 Task: Check the sale-to-list ratio of shed for storage in the last 1 year.
Action: Mouse moved to (824, 188)
Screenshot: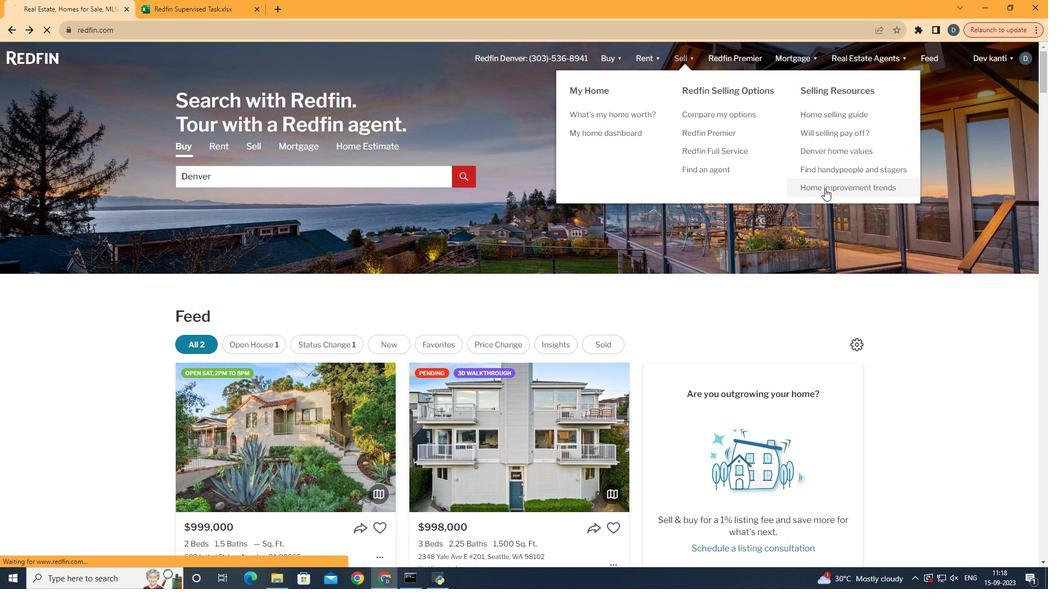 
Action: Mouse pressed left at (824, 188)
Screenshot: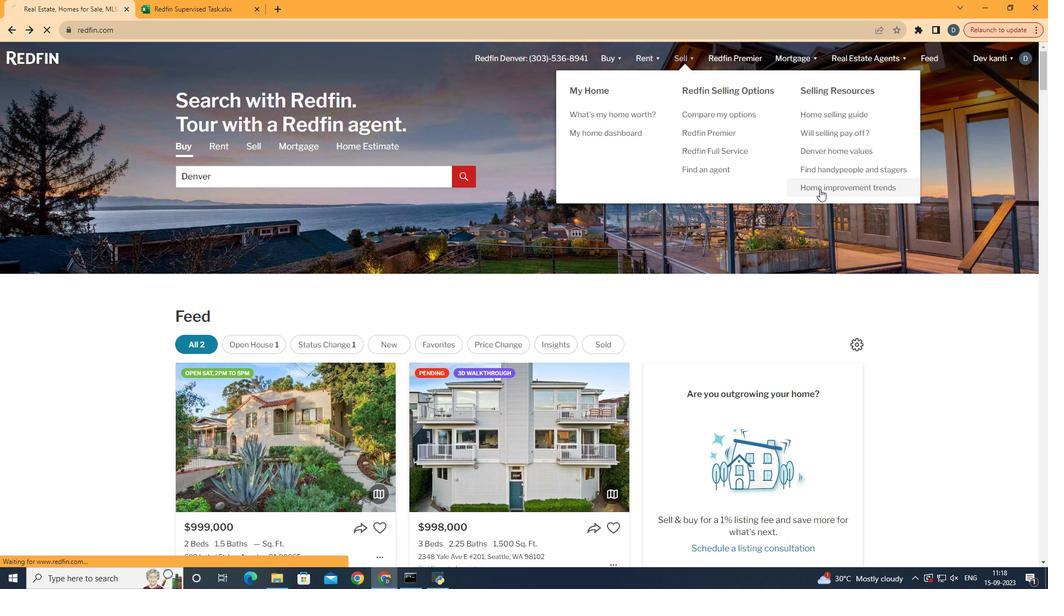 
Action: Mouse moved to (252, 215)
Screenshot: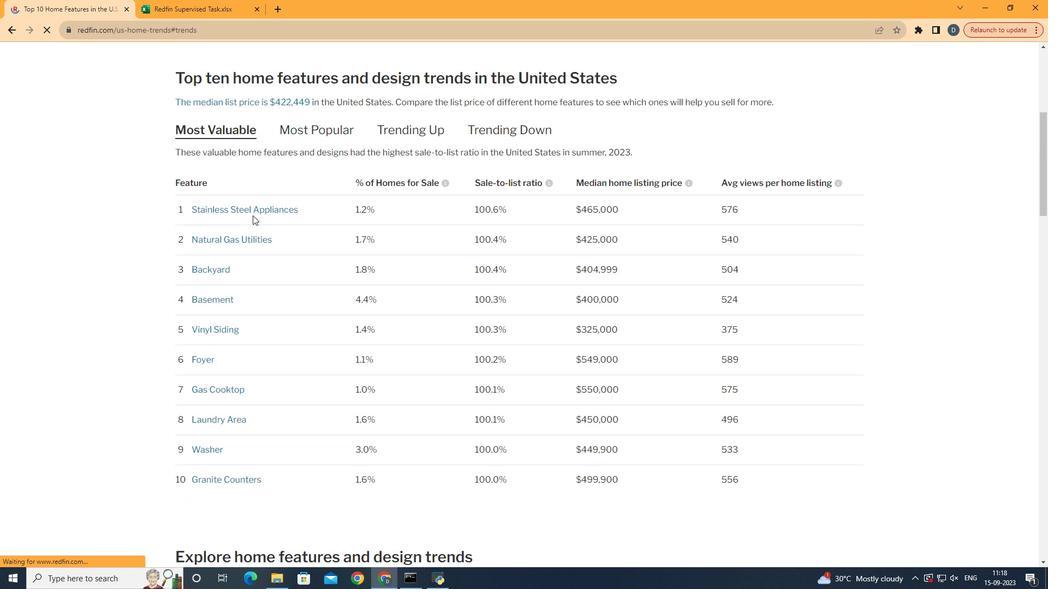 
Action: Mouse pressed left at (252, 215)
Screenshot: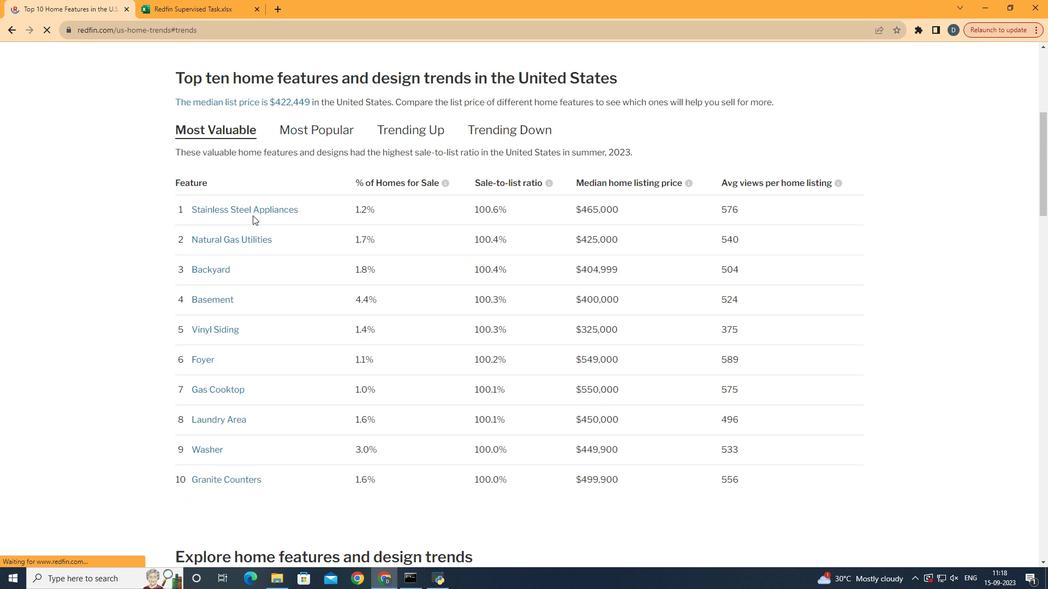 
Action: Mouse moved to (284, 281)
Screenshot: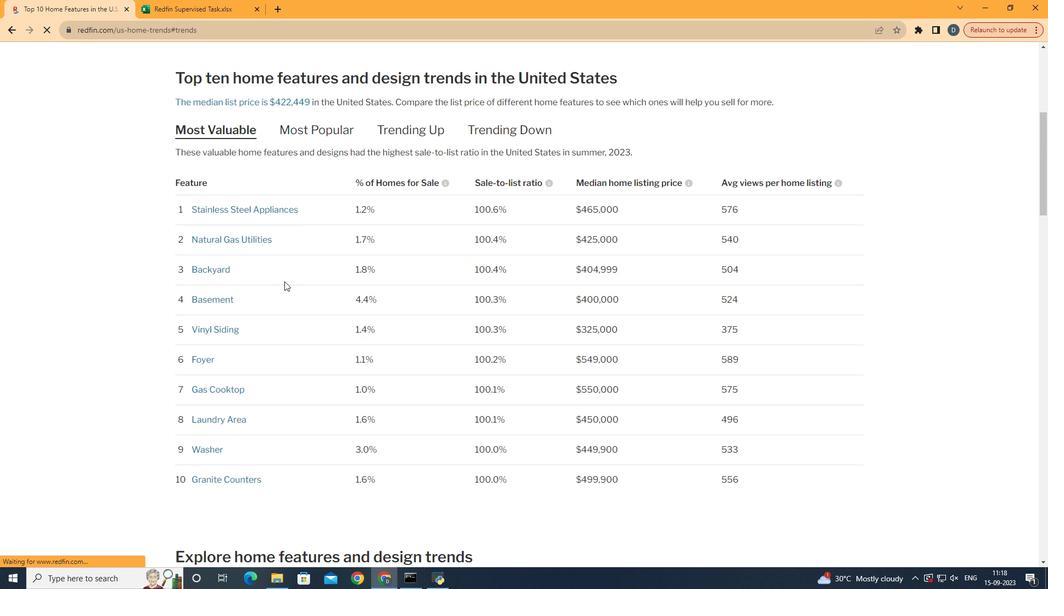 
Action: Mouse scrolled (284, 281) with delta (0, 0)
Screenshot: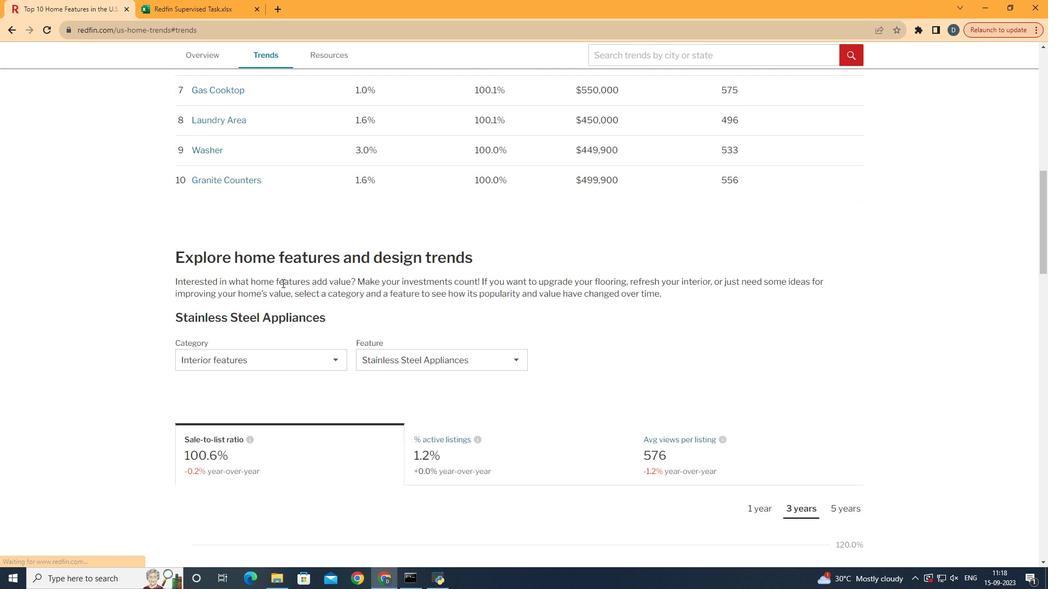
Action: Mouse scrolled (284, 281) with delta (0, 0)
Screenshot: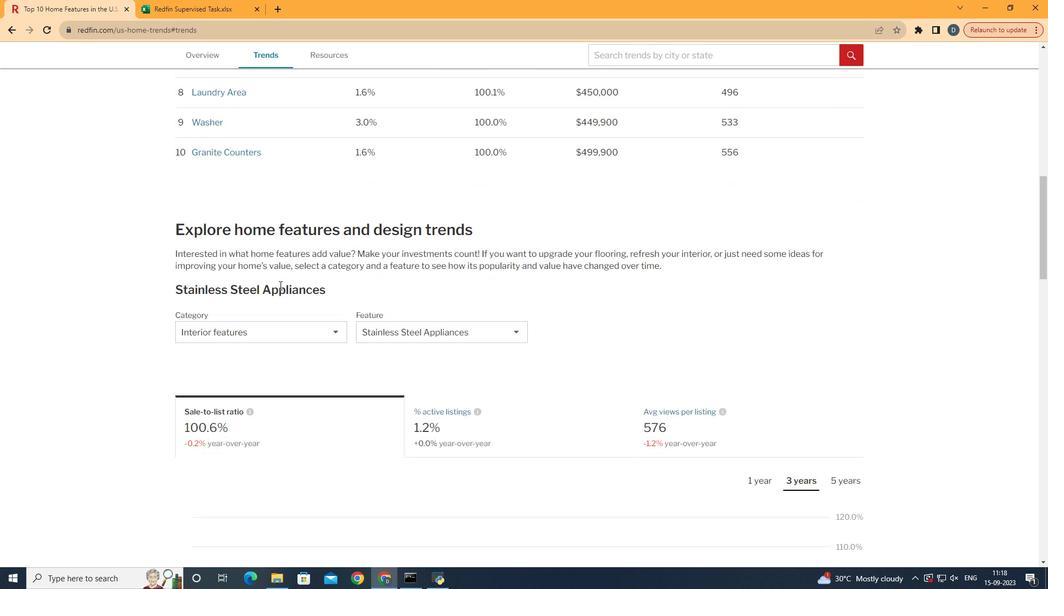 
Action: Mouse scrolled (284, 281) with delta (0, 0)
Screenshot: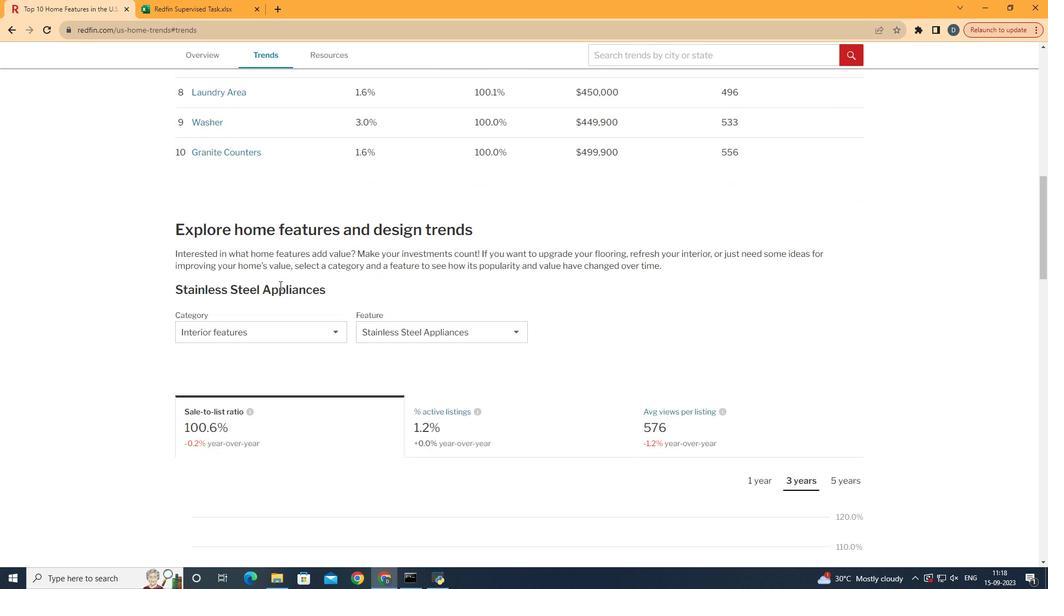 
Action: Mouse scrolled (284, 281) with delta (0, 0)
Screenshot: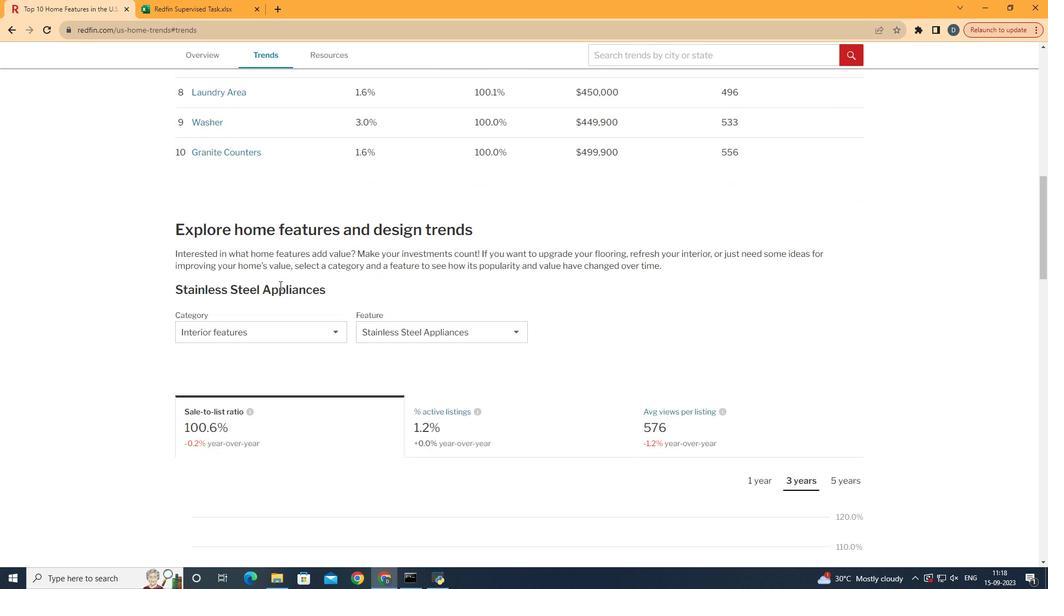 
Action: Mouse scrolled (284, 281) with delta (0, 0)
Screenshot: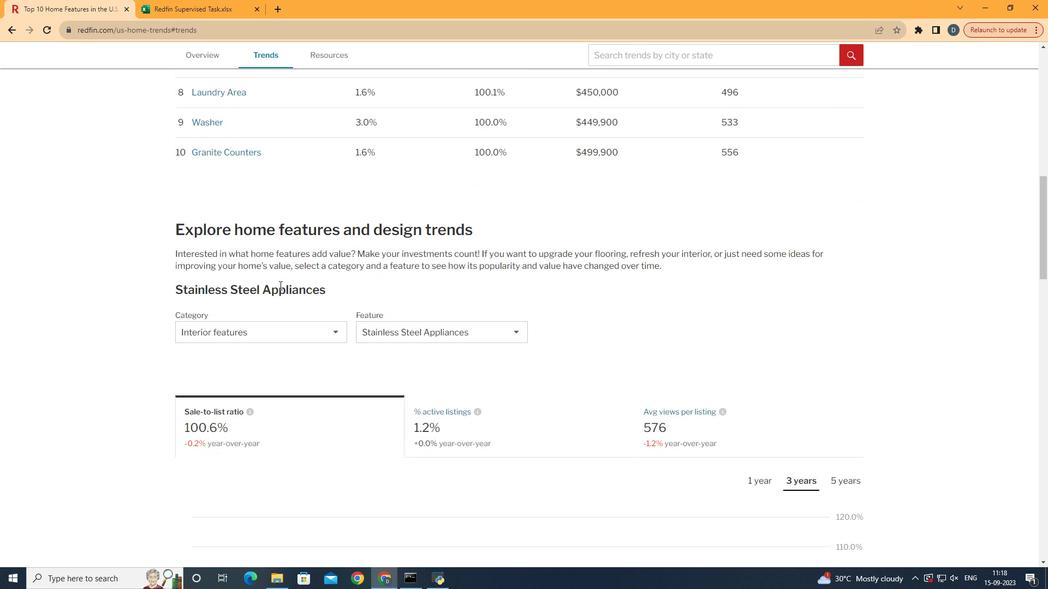 
Action: Mouse scrolled (284, 281) with delta (0, 0)
Screenshot: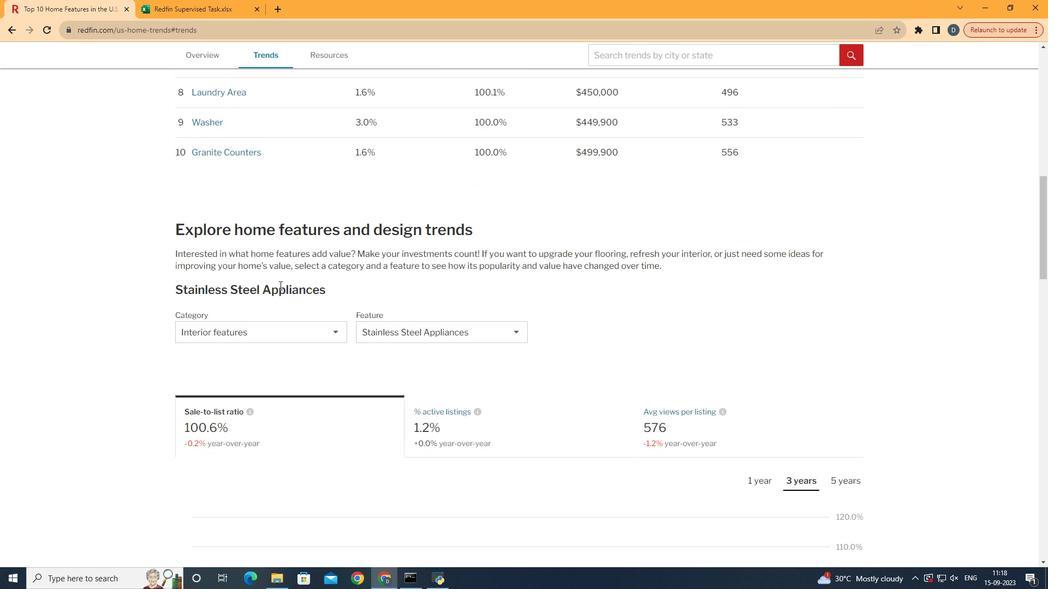 
Action: Mouse moved to (279, 285)
Screenshot: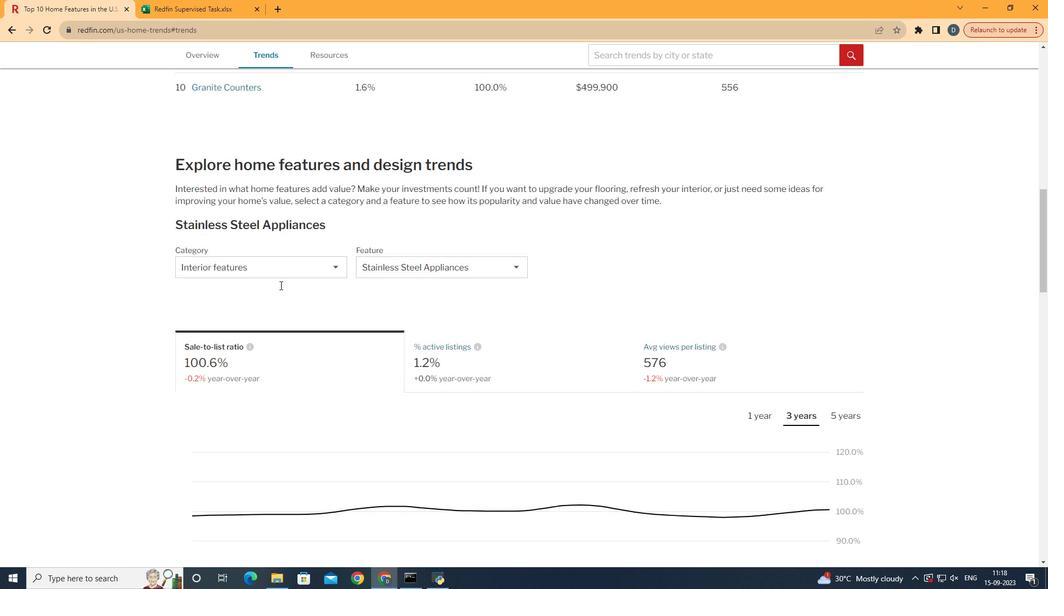 
Action: Mouse scrolled (279, 284) with delta (0, 0)
Screenshot: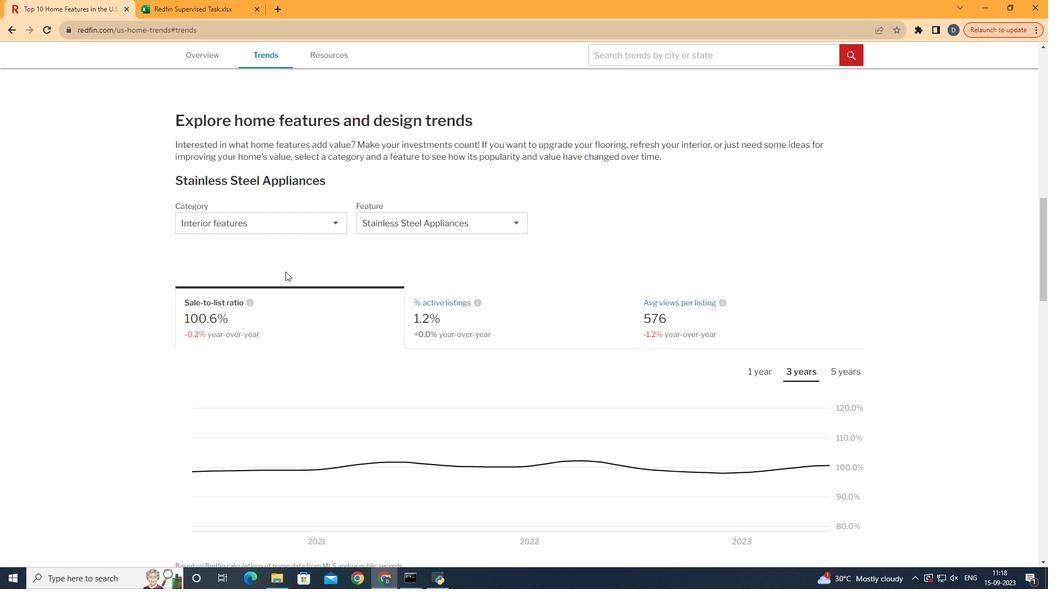 
Action: Mouse scrolled (279, 284) with delta (0, 0)
Screenshot: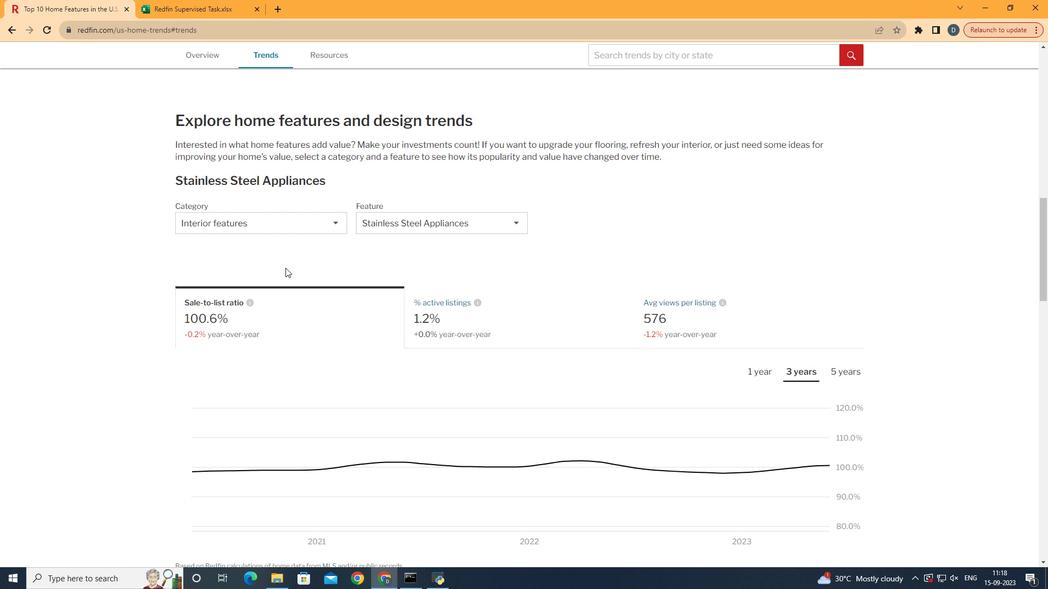 
Action: Mouse moved to (298, 232)
Screenshot: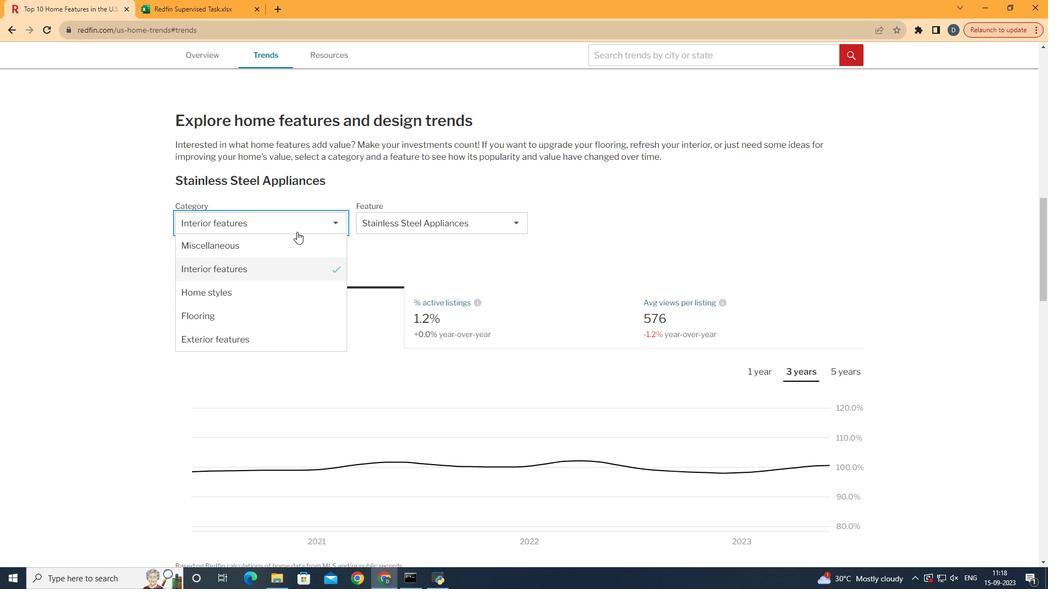 
Action: Mouse pressed left at (298, 232)
Screenshot: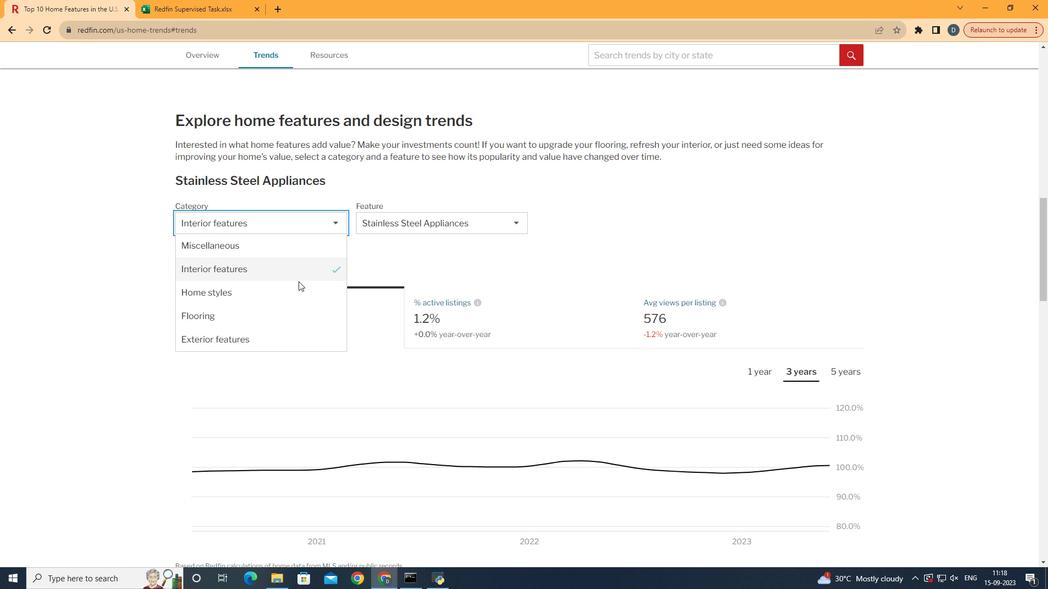 
Action: Mouse moved to (303, 334)
Screenshot: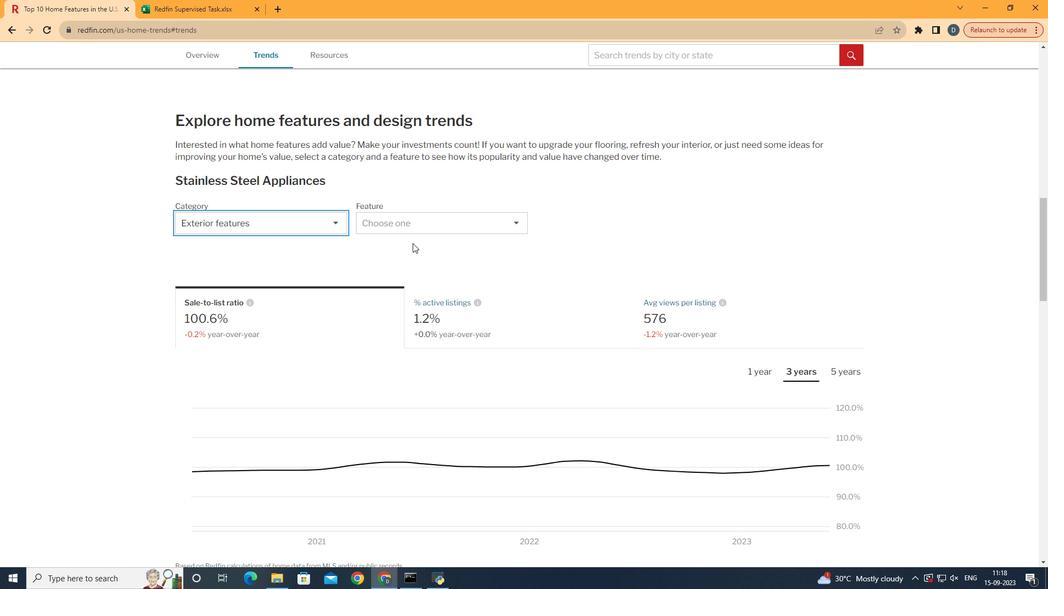 
Action: Mouse pressed left at (303, 334)
Screenshot: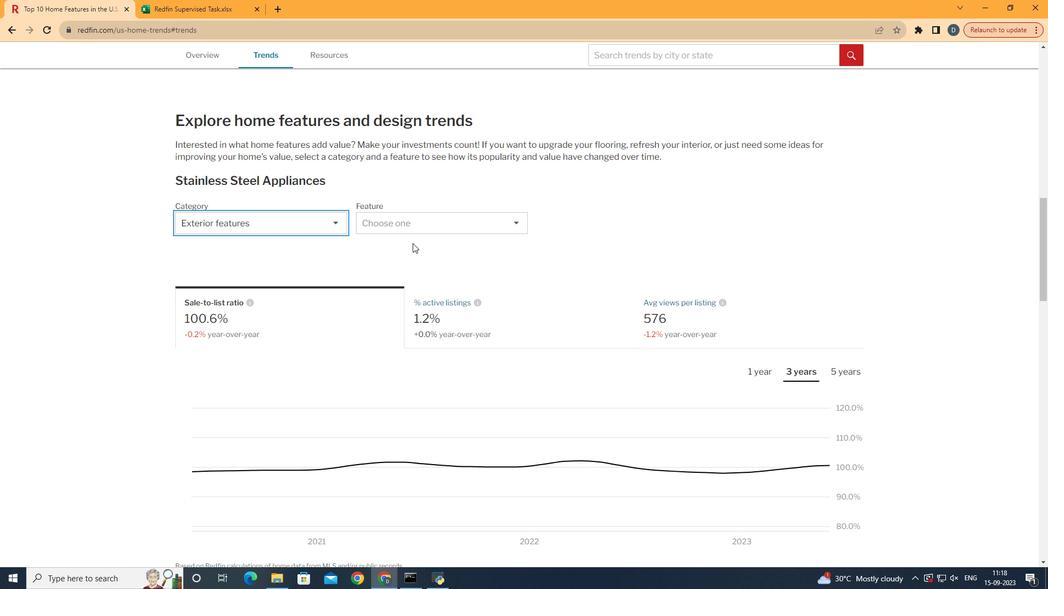 
Action: Mouse moved to (436, 223)
Screenshot: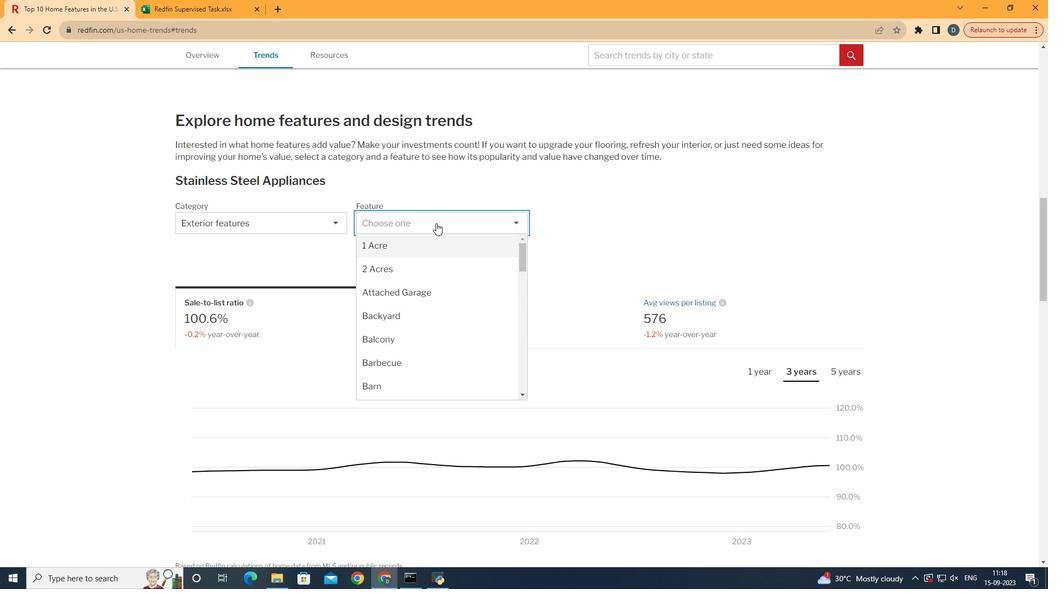 
Action: Mouse pressed left at (436, 223)
Screenshot: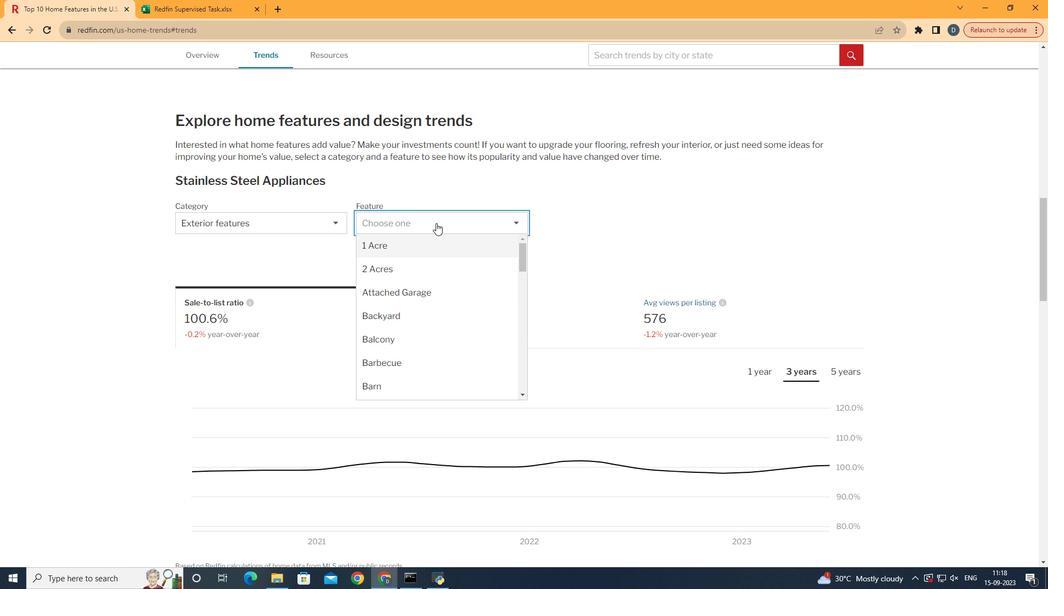 
Action: Mouse moved to (409, 300)
Screenshot: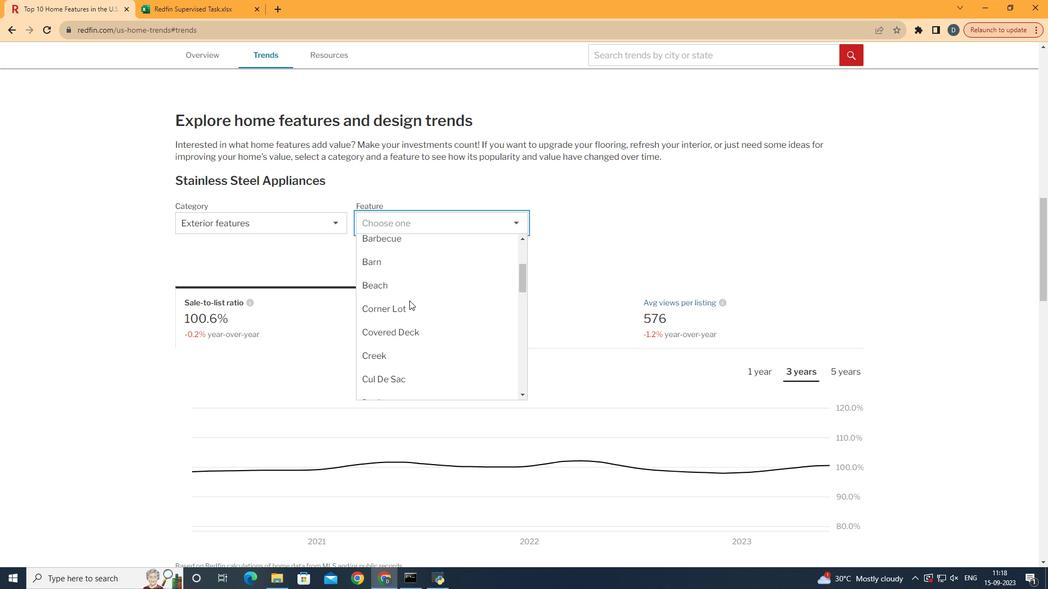 
Action: Mouse scrolled (409, 300) with delta (0, 0)
Screenshot: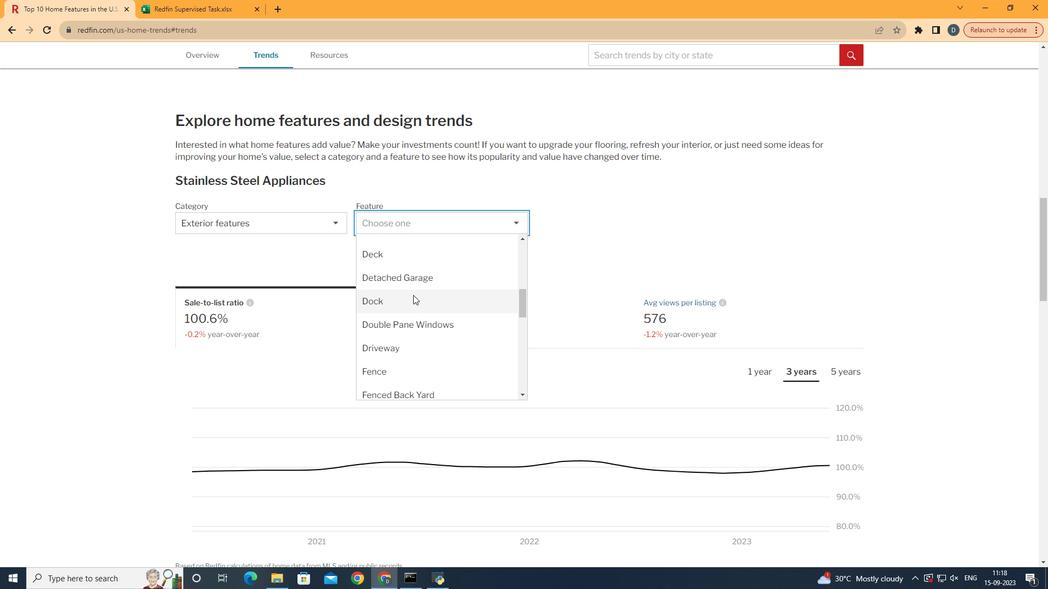 
Action: Mouse scrolled (409, 300) with delta (0, 0)
Screenshot: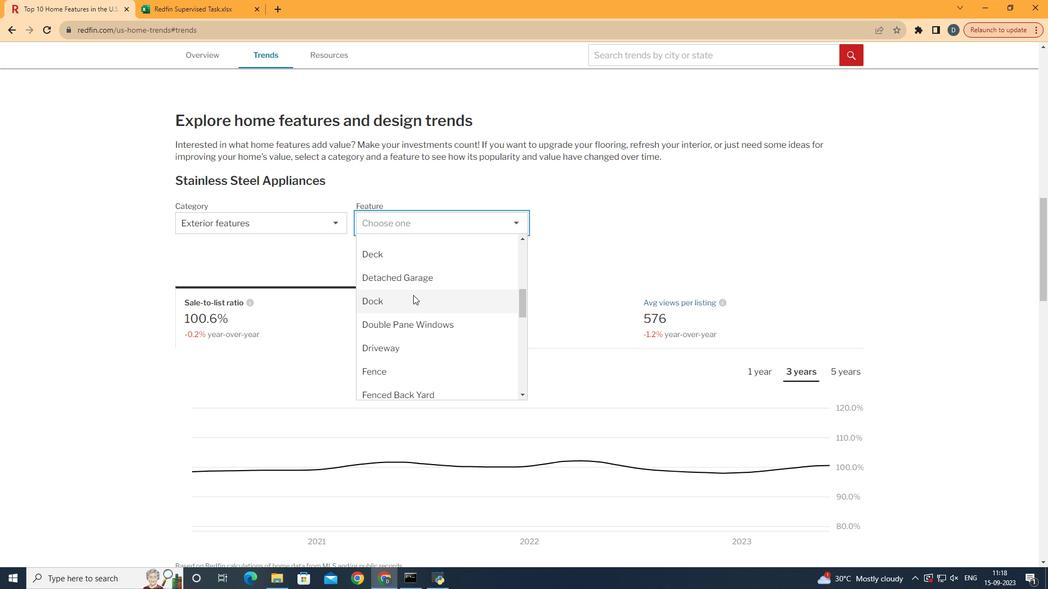 
Action: Mouse scrolled (409, 300) with delta (0, 0)
Screenshot: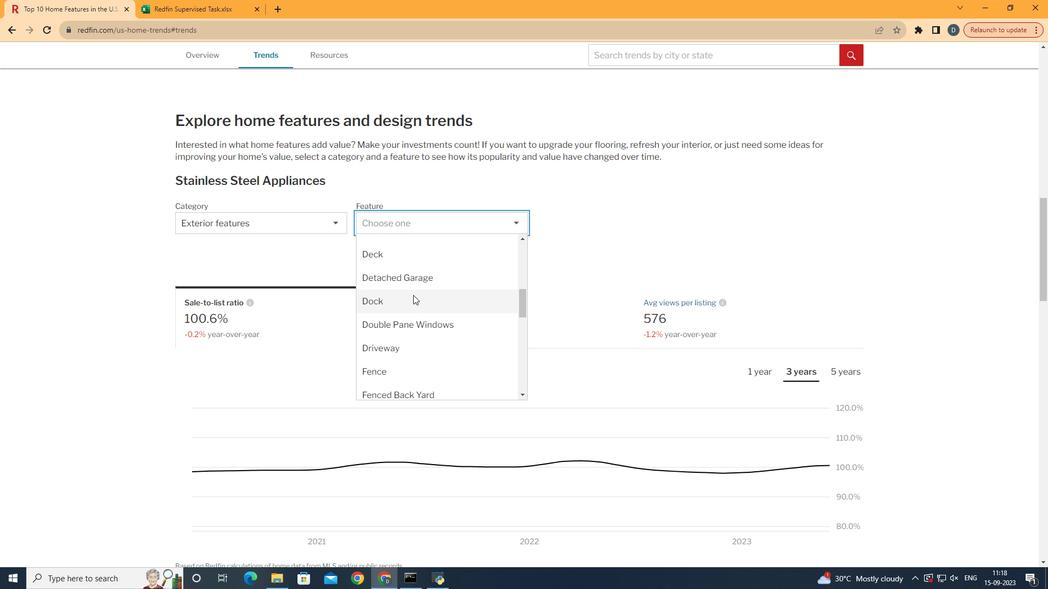 
Action: Mouse scrolled (409, 300) with delta (0, 0)
Screenshot: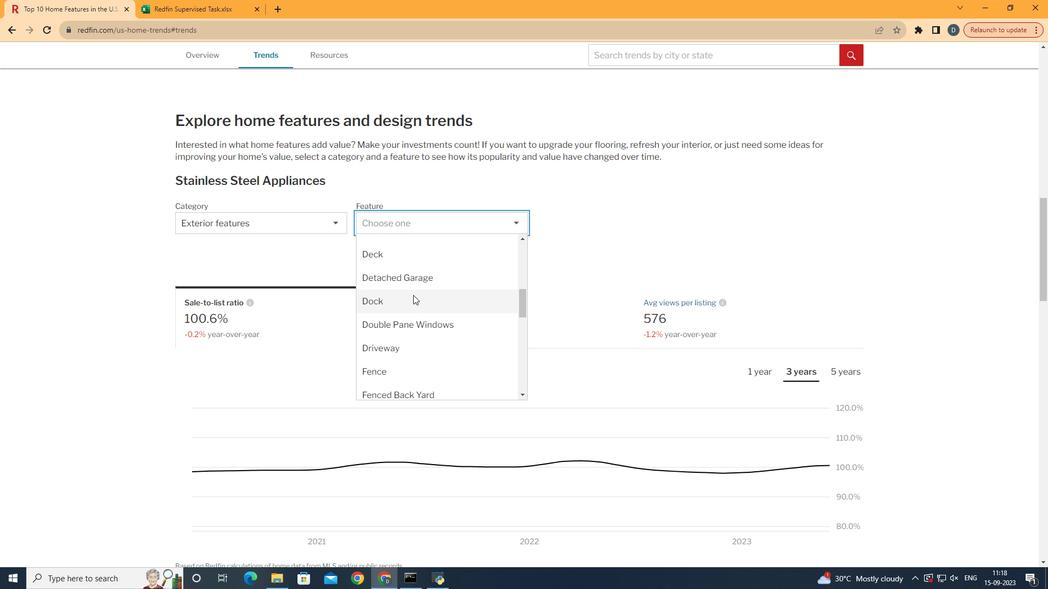 
Action: Mouse scrolled (409, 300) with delta (0, 0)
Screenshot: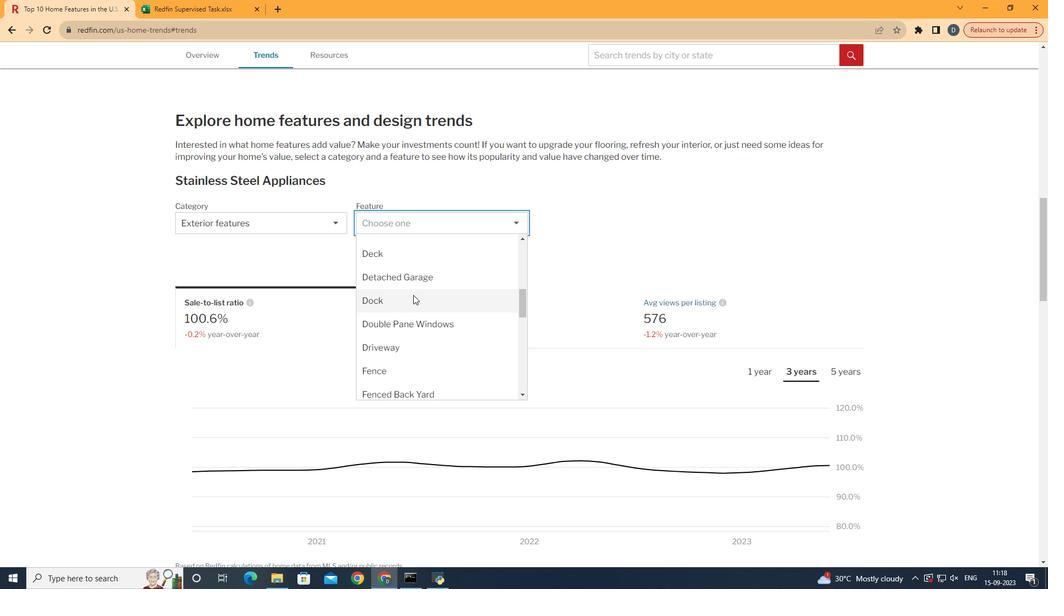 
Action: Mouse moved to (413, 295)
Screenshot: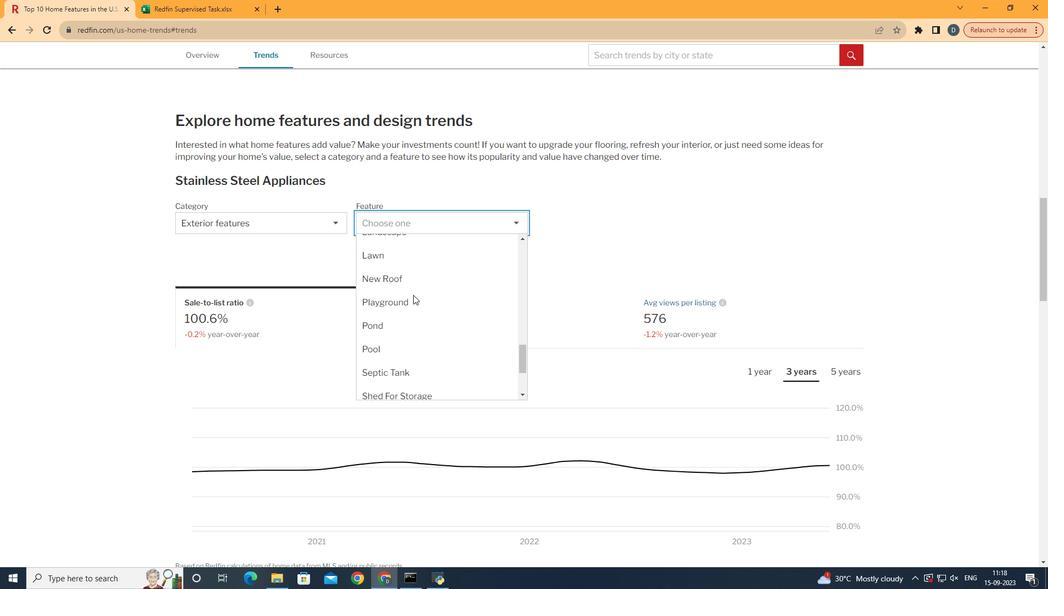 
Action: Mouse scrolled (413, 294) with delta (0, 0)
Screenshot: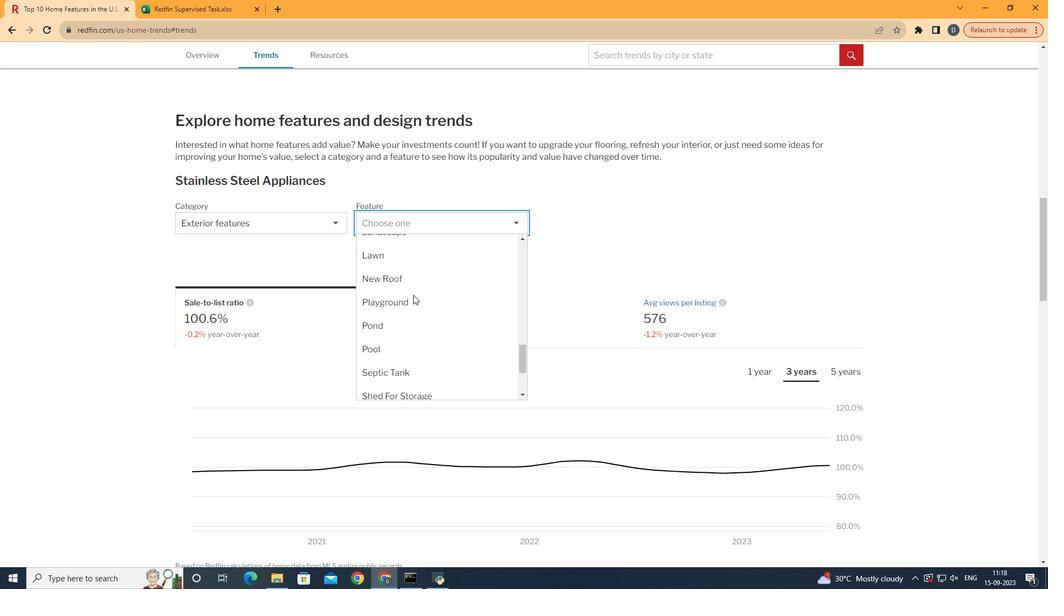 
Action: Mouse scrolled (413, 294) with delta (0, 0)
Screenshot: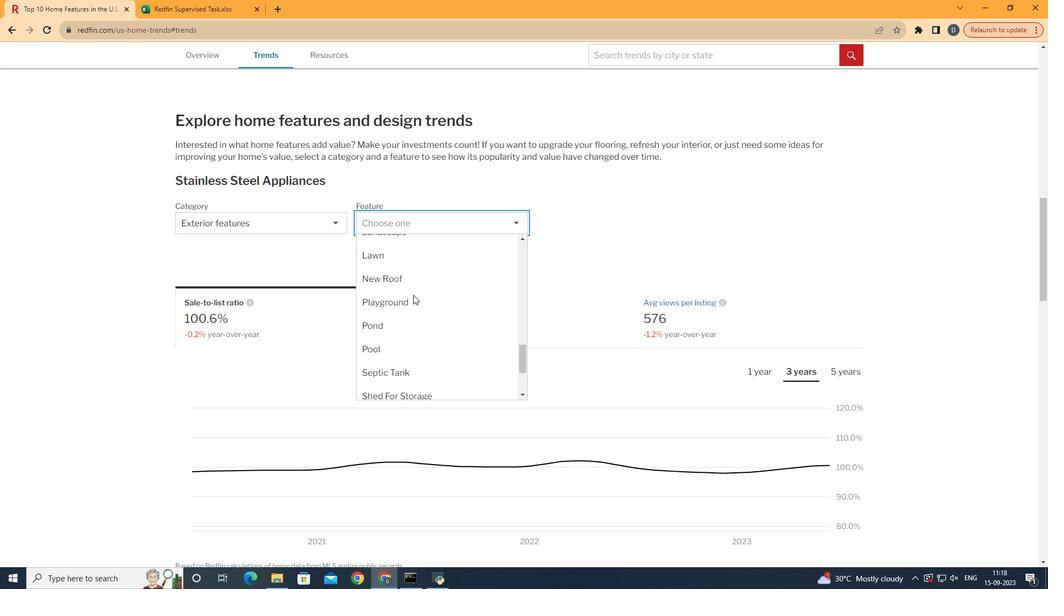 
Action: Mouse scrolled (413, 294) with delta (0, 0)
Screenshot: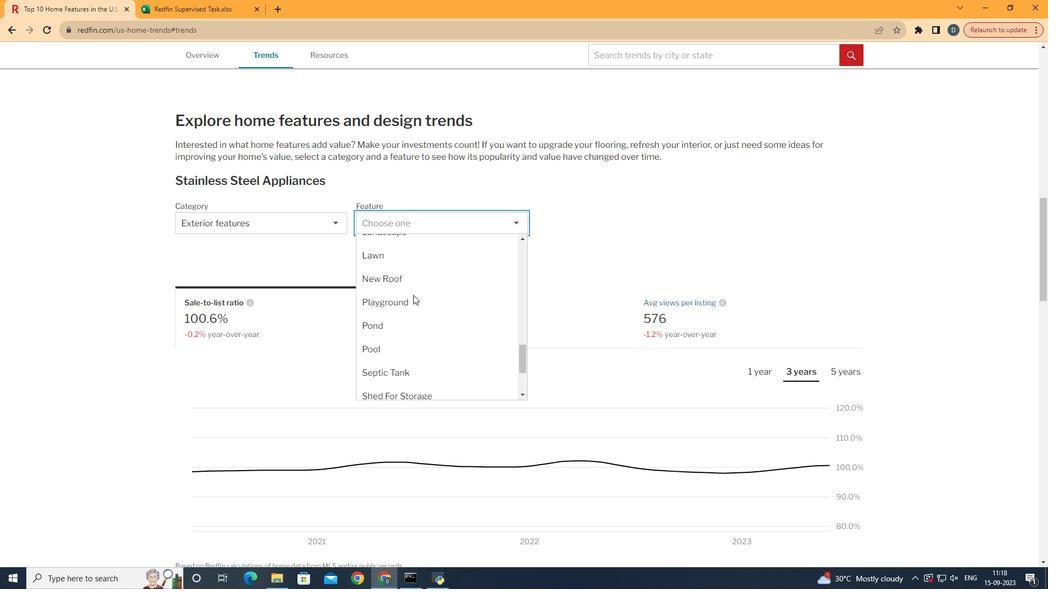 
Action: Mouse scrolled (413, 294) with delta (0, 0)
Screenshot: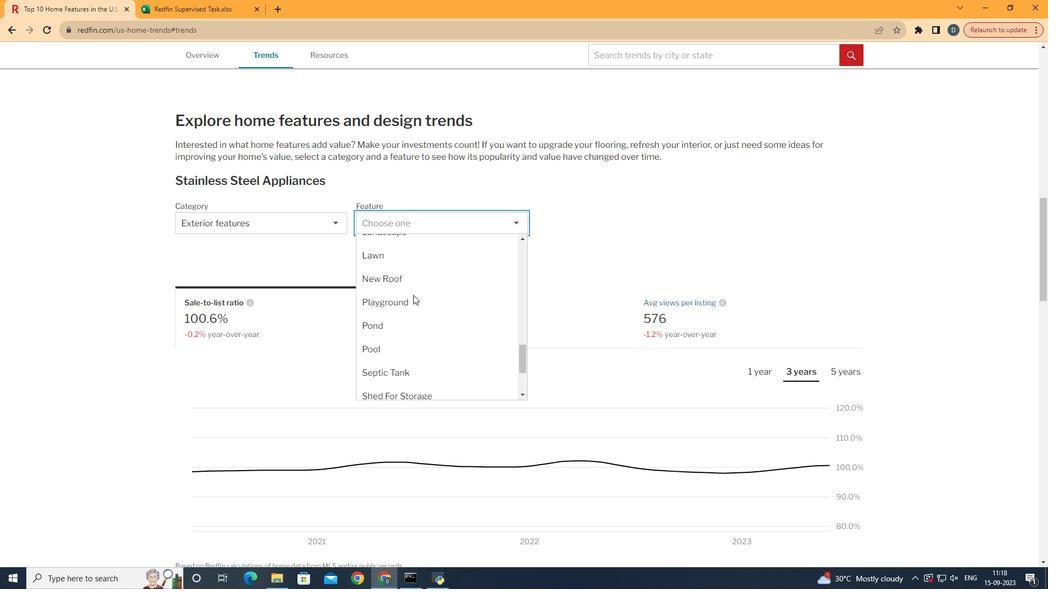 
Action: Mouse scrolled (413, 294) with delta (0, 0)
Screenshot: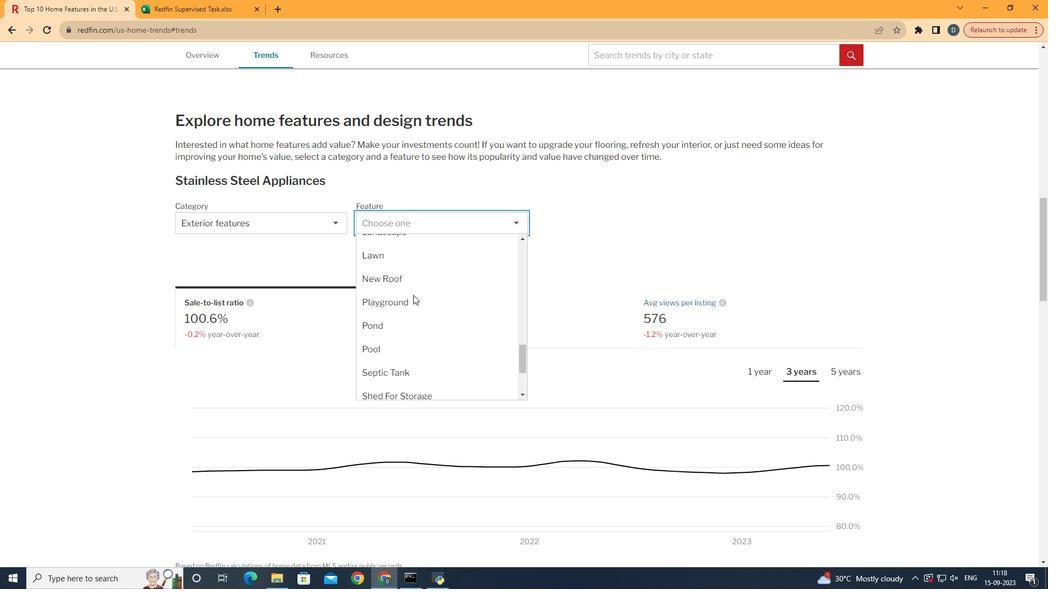 
Action: Mouse scrolled (413, 294) with delta (0, 0)
Screenshot: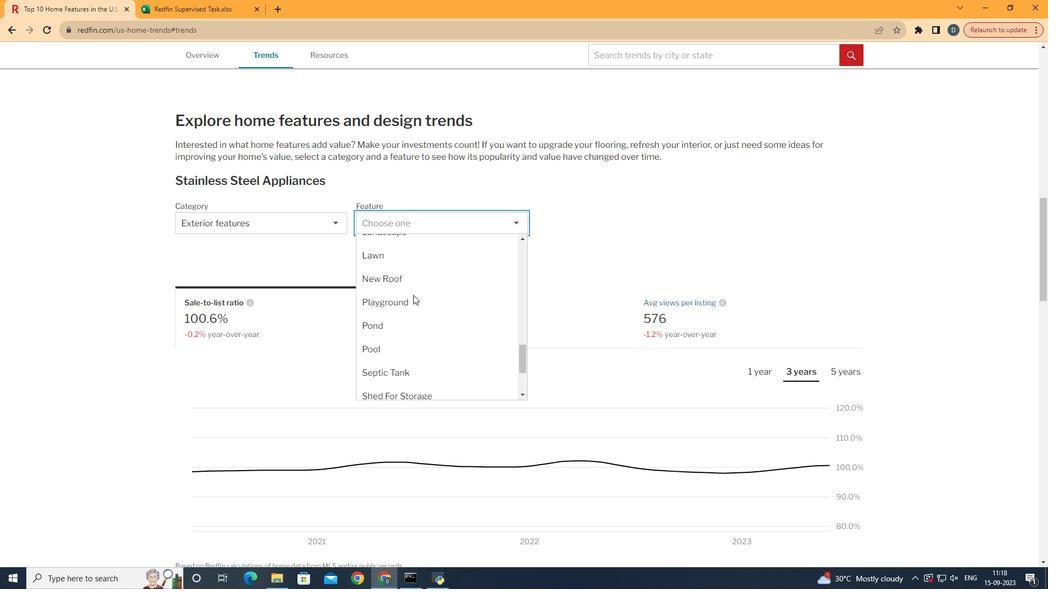 
Action: Mouse scrolled (413, 294) with delta (0, 0)
Screenshot: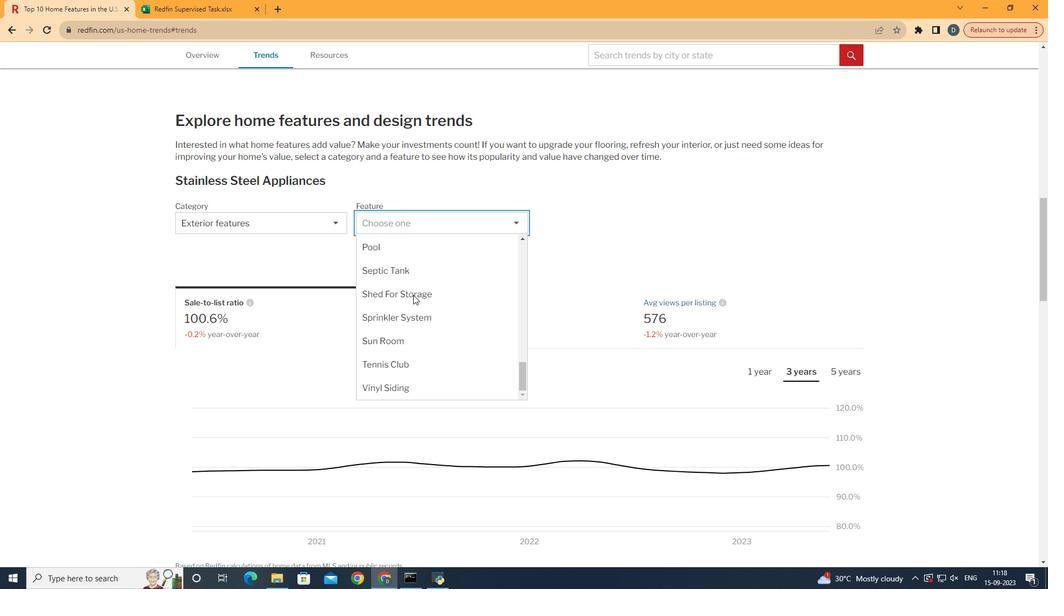 
Action: Mouse scrolled (413, 294) with delta (0, 0)
Screenshot: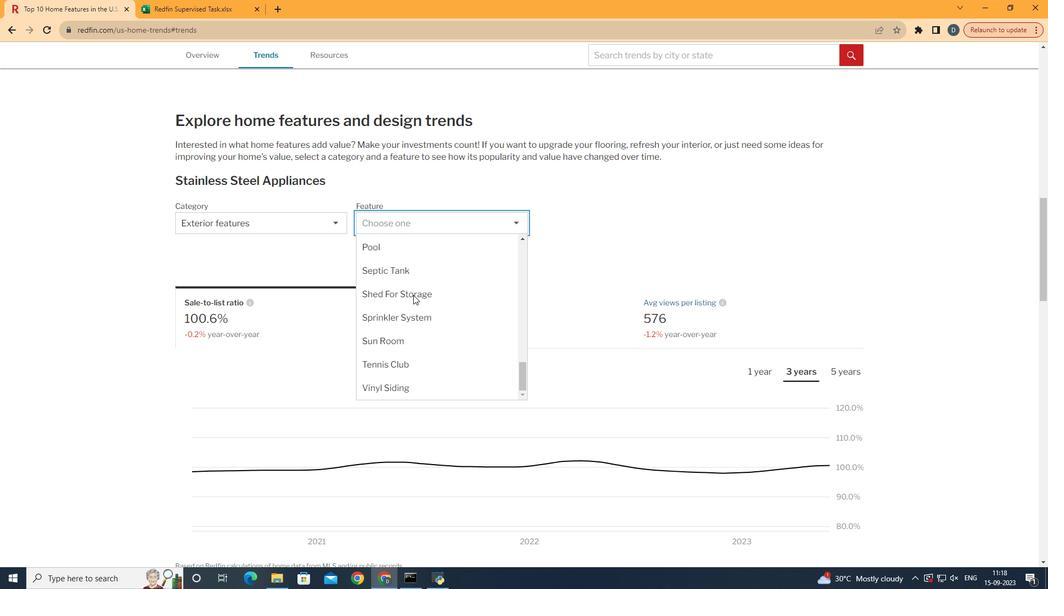 
Action: Mouse scrolled (413, 294) with delta (0, 0)
Screenshot: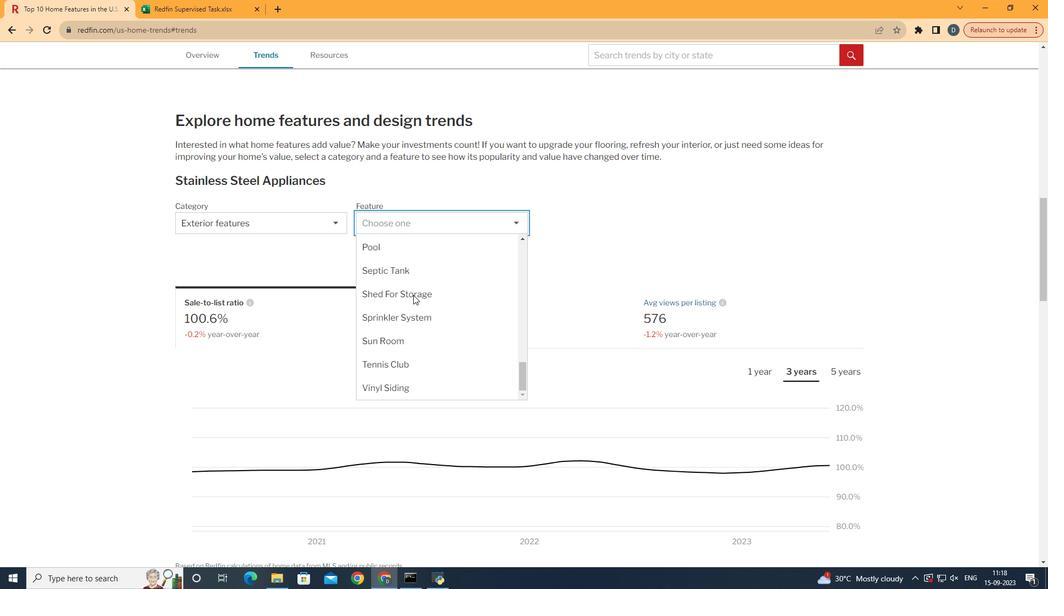 
Action: Mouse scrolled (413, 294) with delta (0, 0)
Screenshot: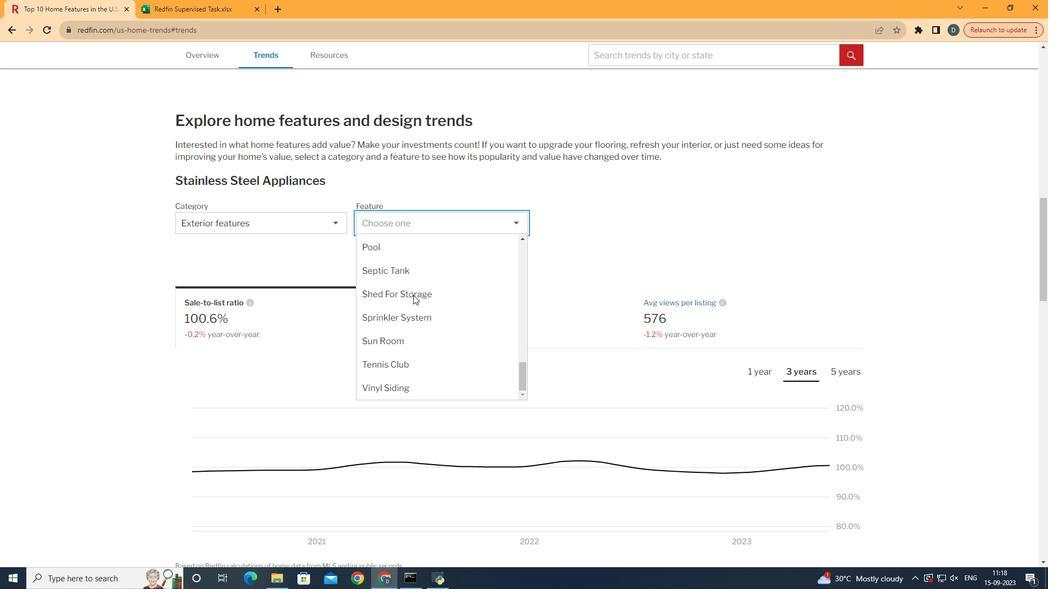 
Action: Mouse scrolled (413, 294) with delta (0, 0)
Screenshot: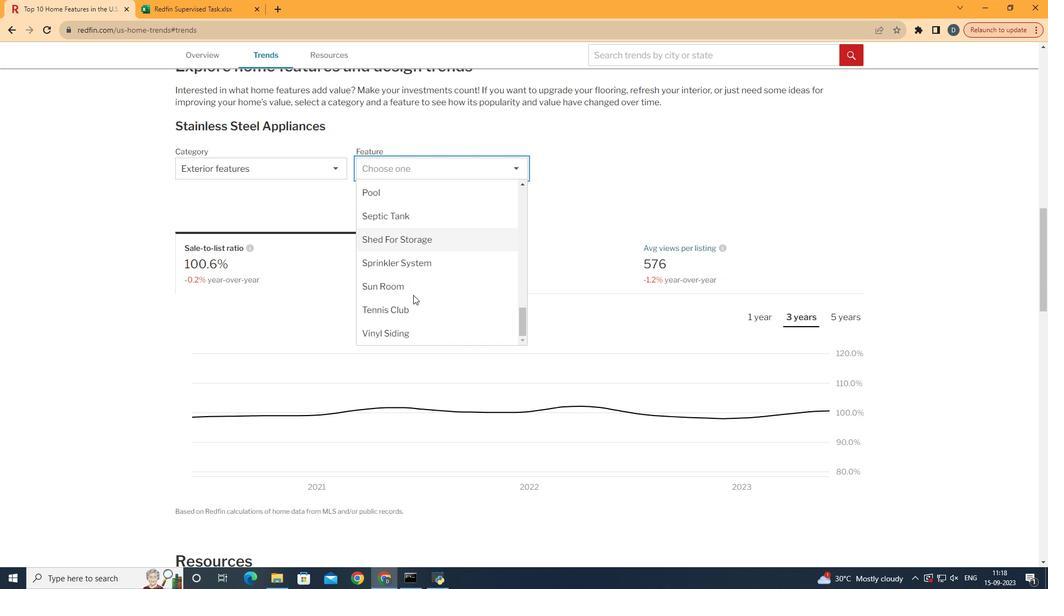 
Action: Mouse moved to (450, 239)
Screenshot: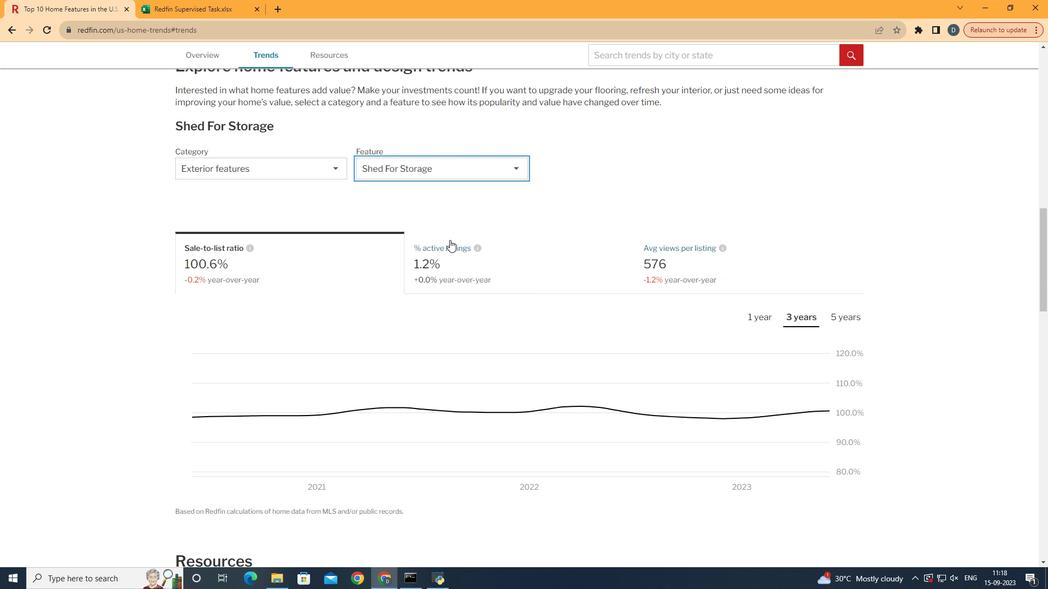 
Action: Mouse pressed left at (450, 239)
Screenshot: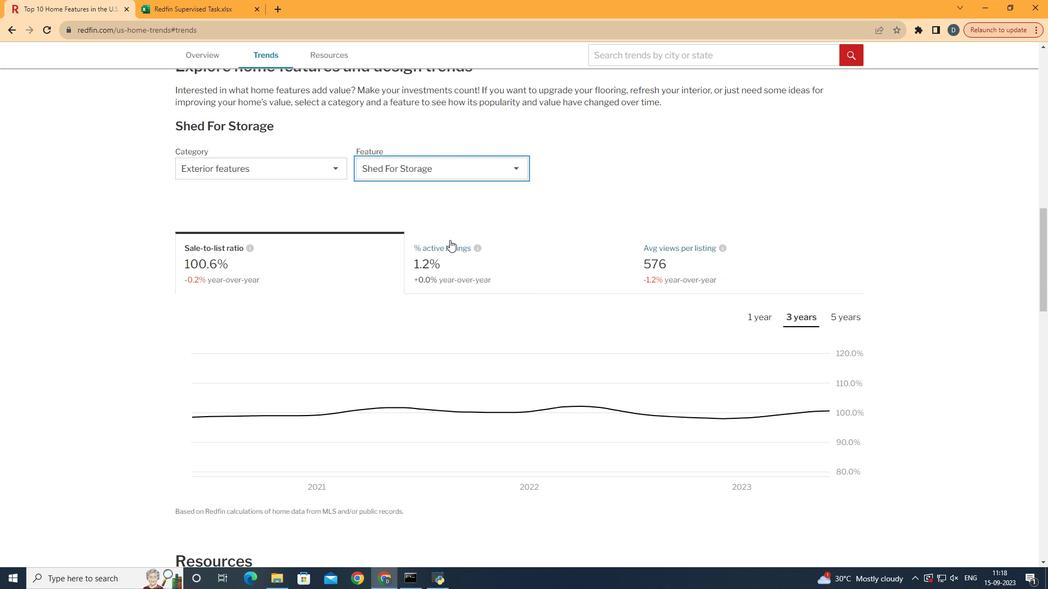 
Action: Mouse moved to (767, 318)
Screenshot: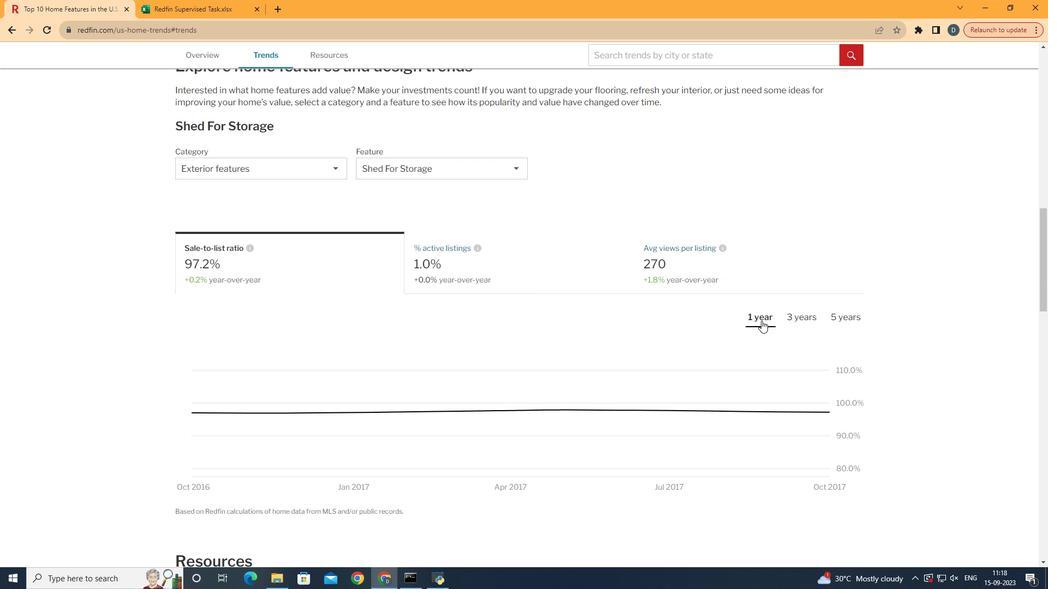 
Action: Mouse pressed left at (767, 318)
Screenshot: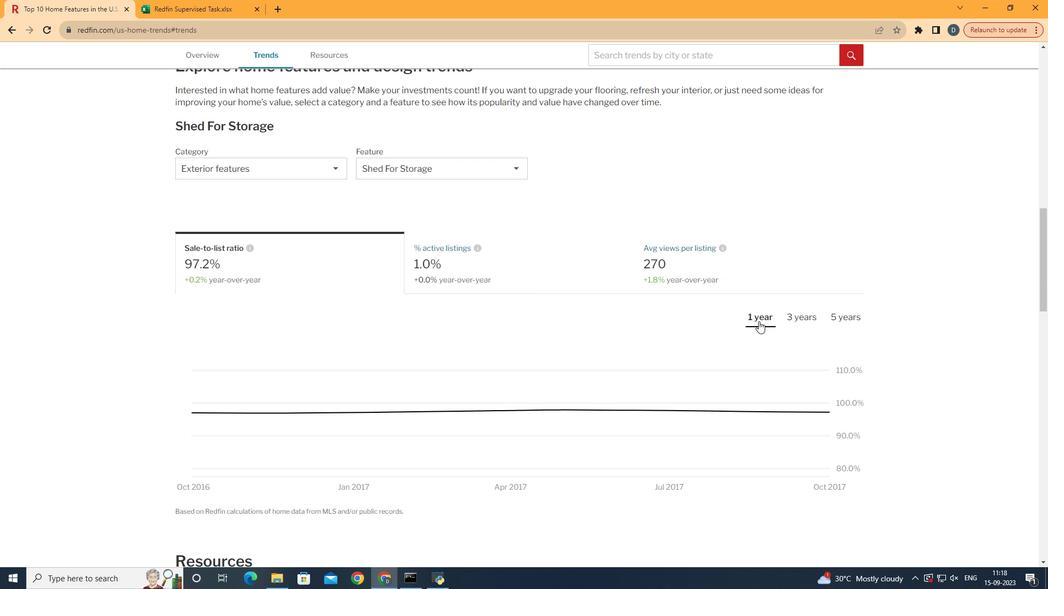 
Action: Mouse moved to (758, 322)
Screenshot: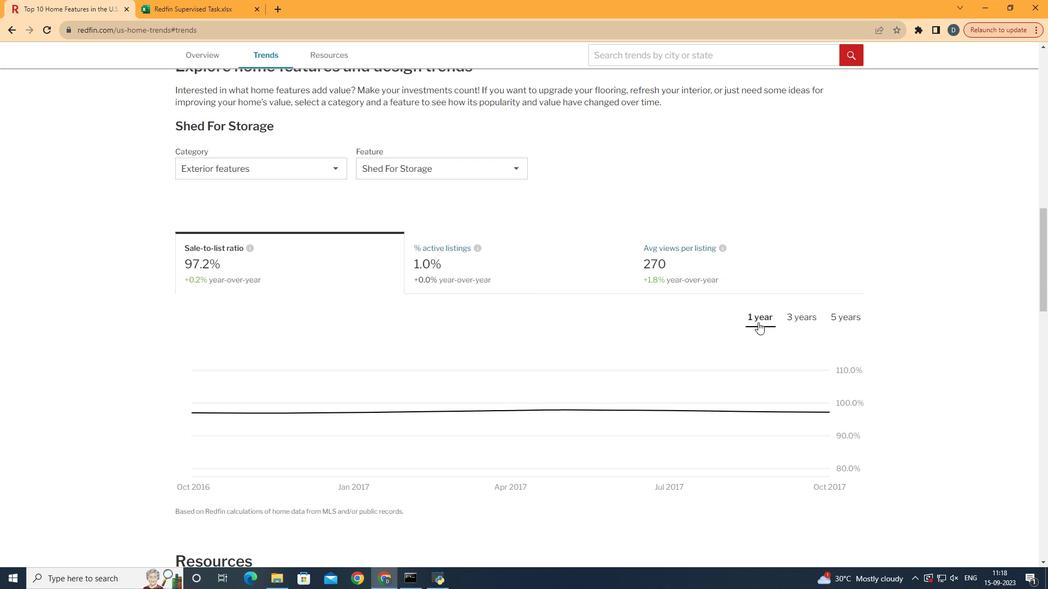 
